 Task: Choose the repositories for general actions permissions to "All repositories" in the organization "Mark56771".
Action: Mouse moved to (1082, 81)
Screenshot: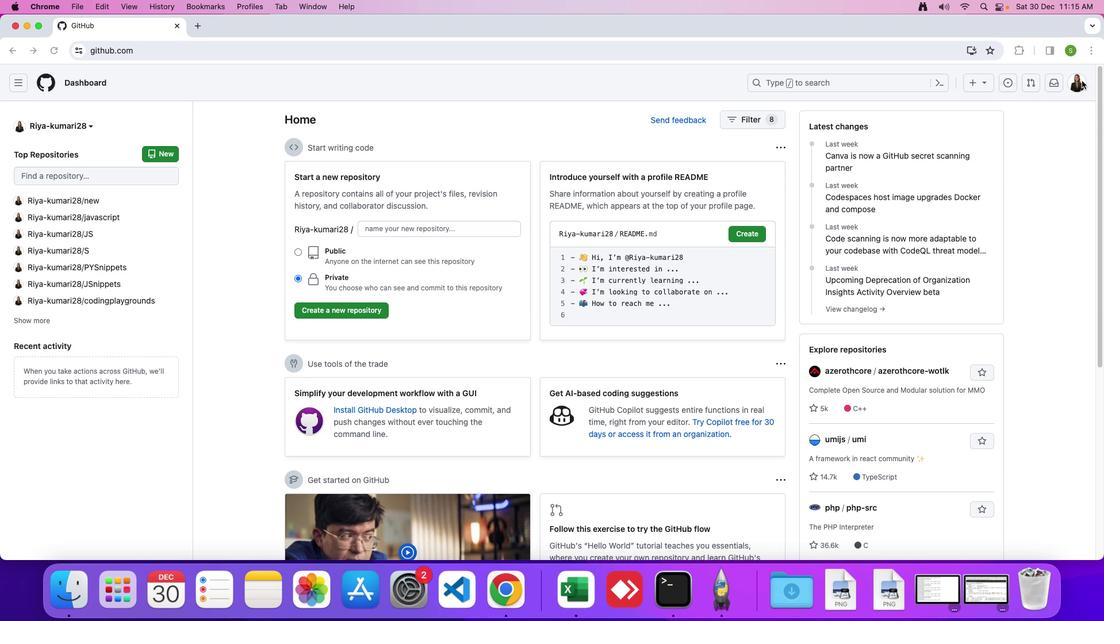
Action: Mouse pressed left at (1082, 81)
Screenshot: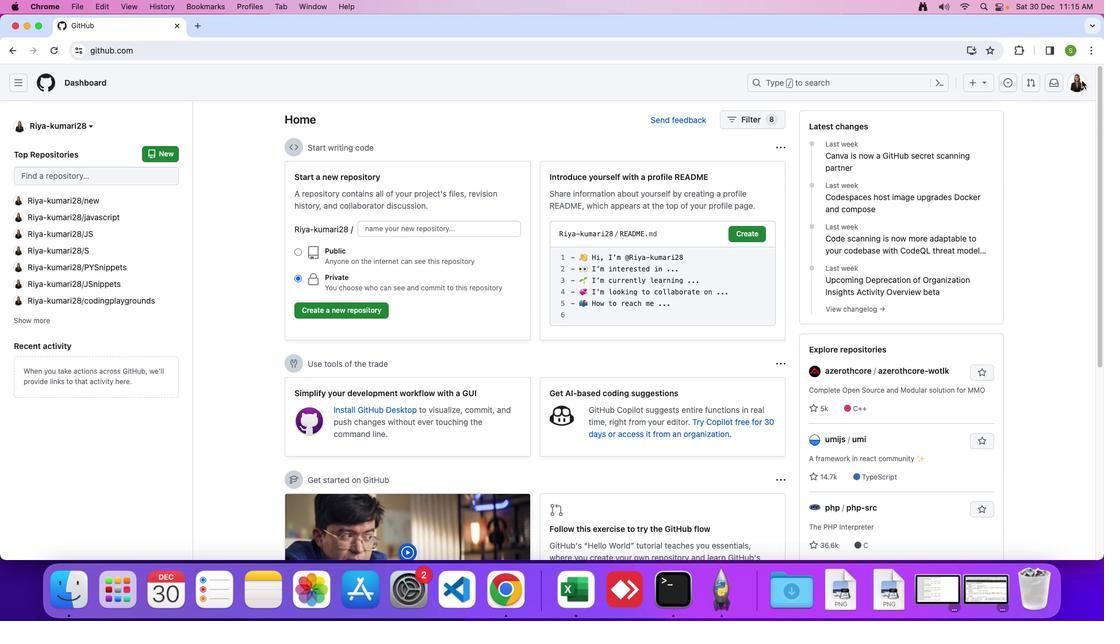 
Action: Mouse moved to (1078, 83)
Screenshot: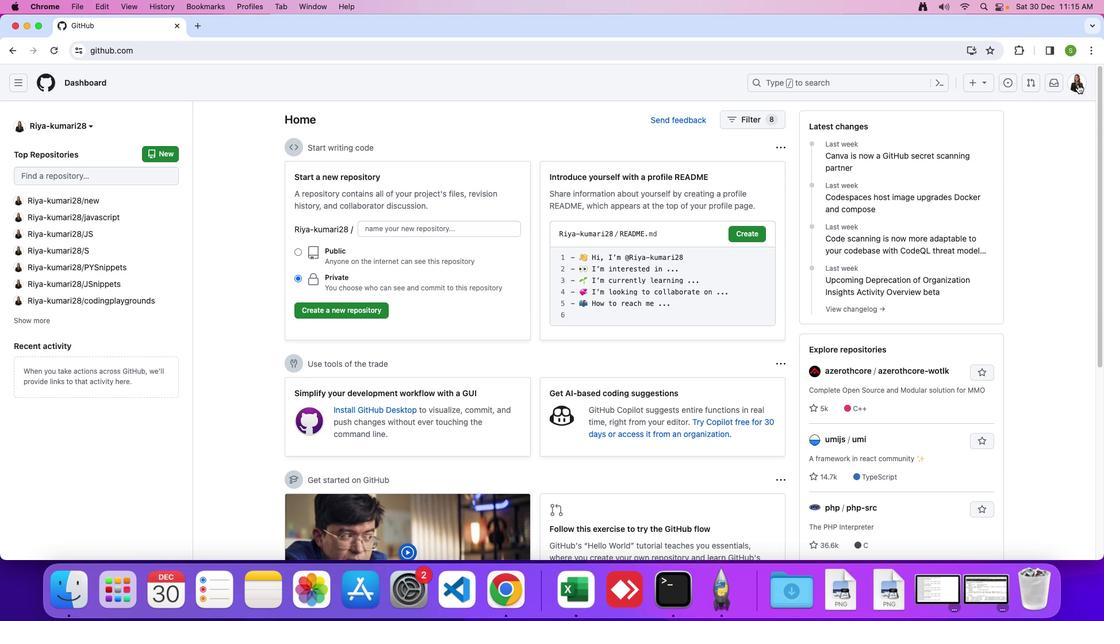 
Action: Mouse pressed left at (1078, 83)
Screenshot: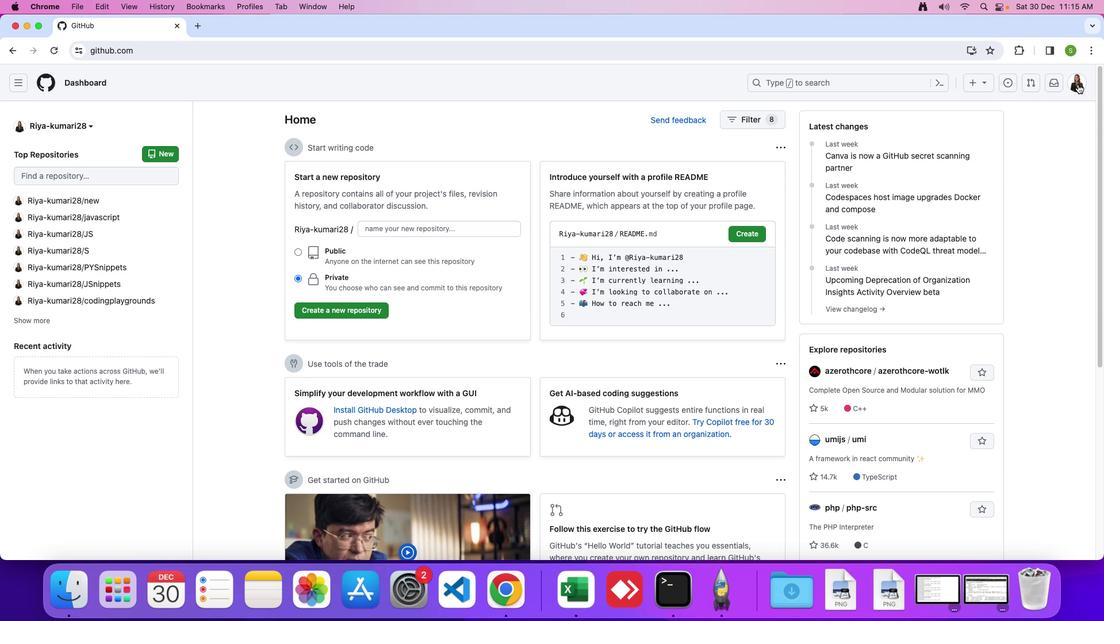 
Action: Mouse moved to (1014, 221)
Screenshot: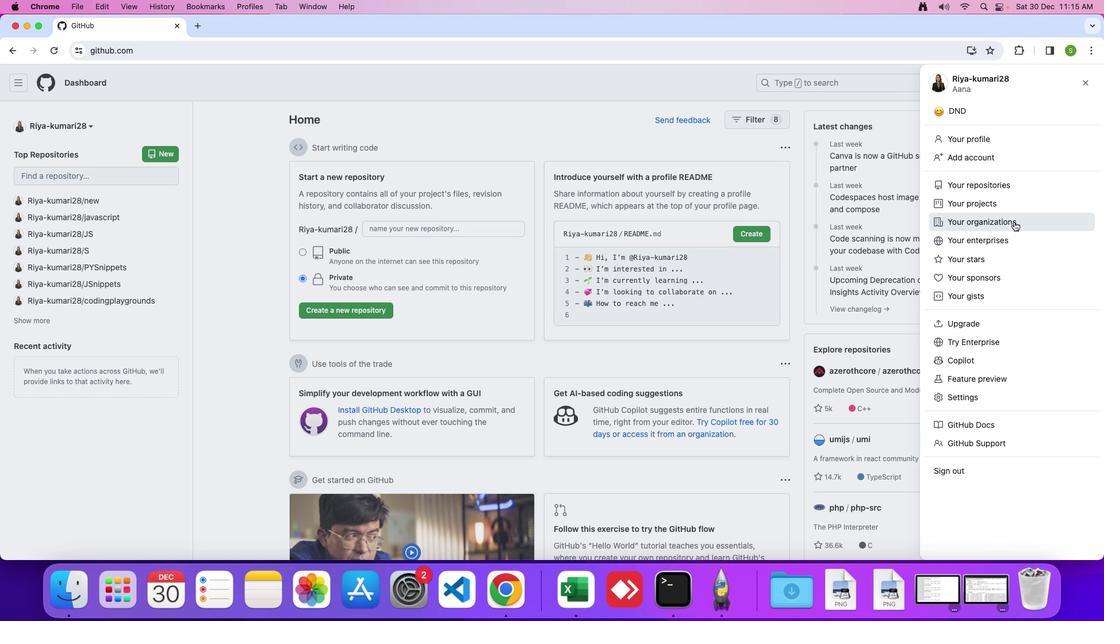 
Action: Mouse pressed left at (1014, 221)
Screenshot: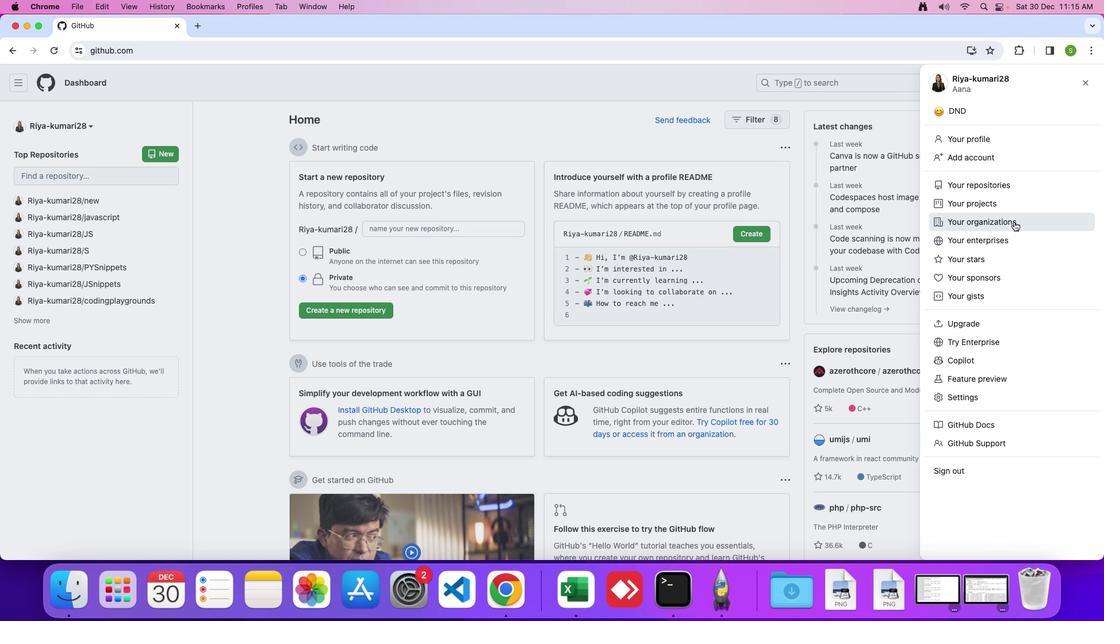 
Action: Mouse moved to (837, 238)
Screenshot: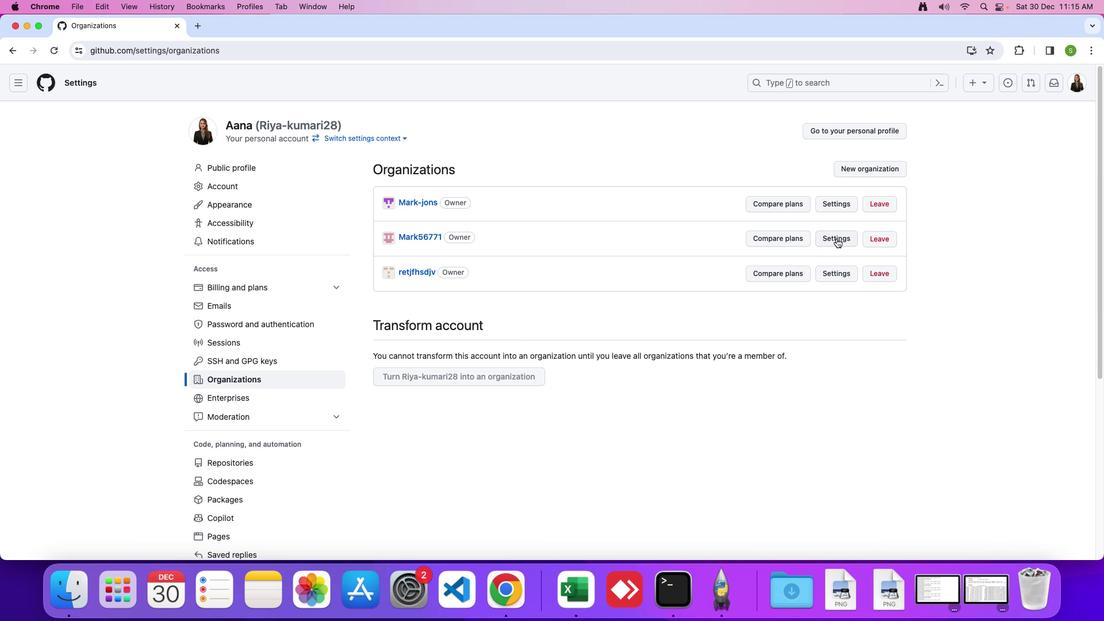 
Action: Mouse pressed left at (837, 238)
Screenshot: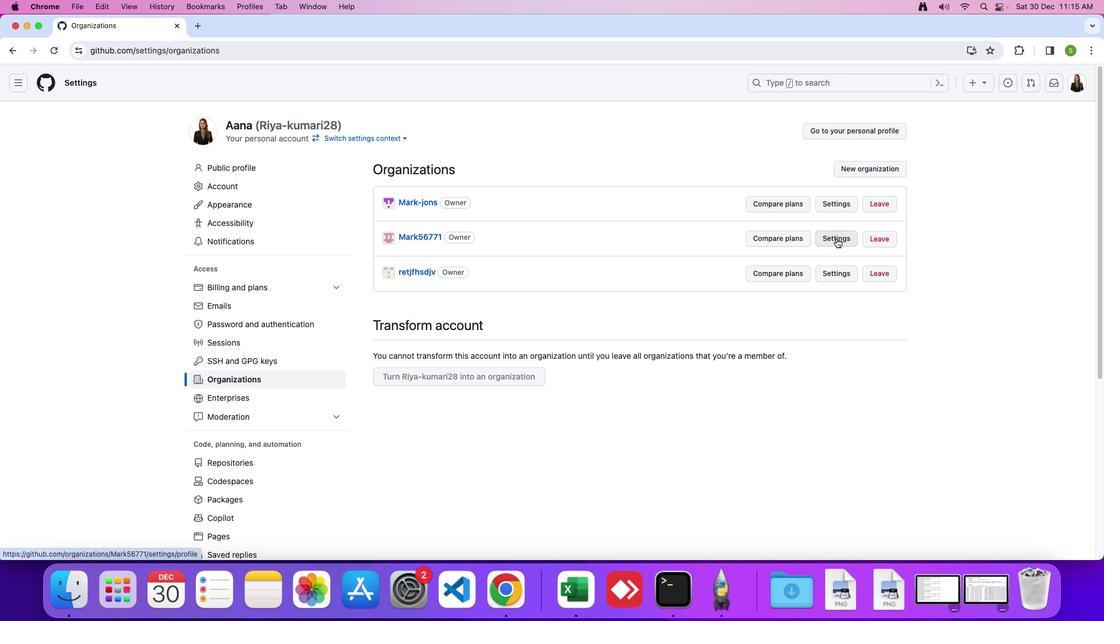 
Action: Mouse moved to (313, 406)
Screenshot: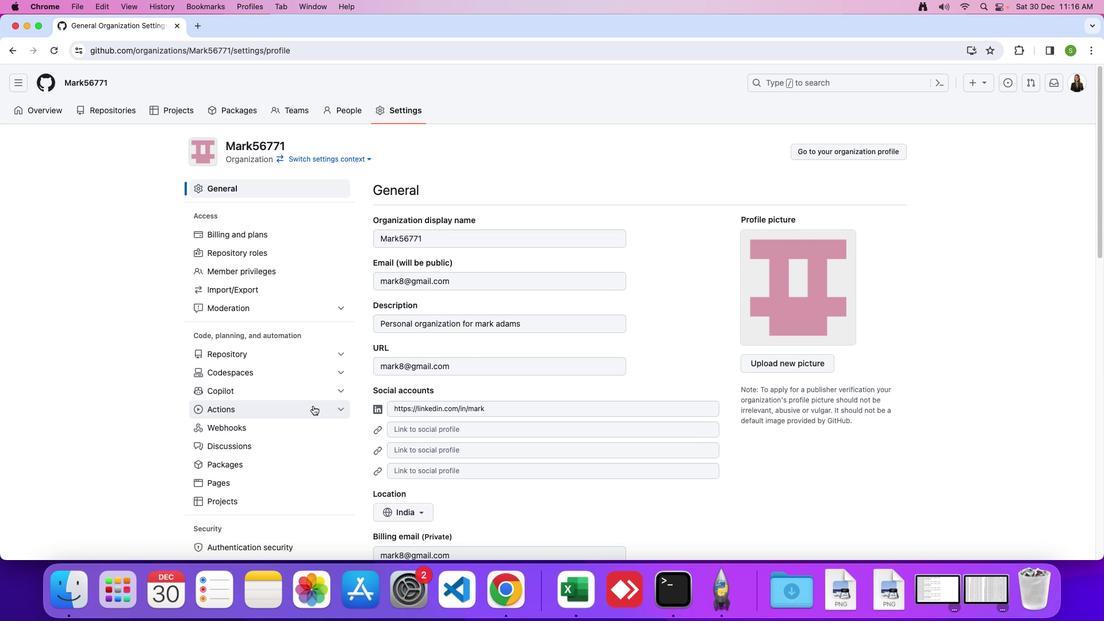 
Action: Mouse pressed left at (313, 406)
Screenshot: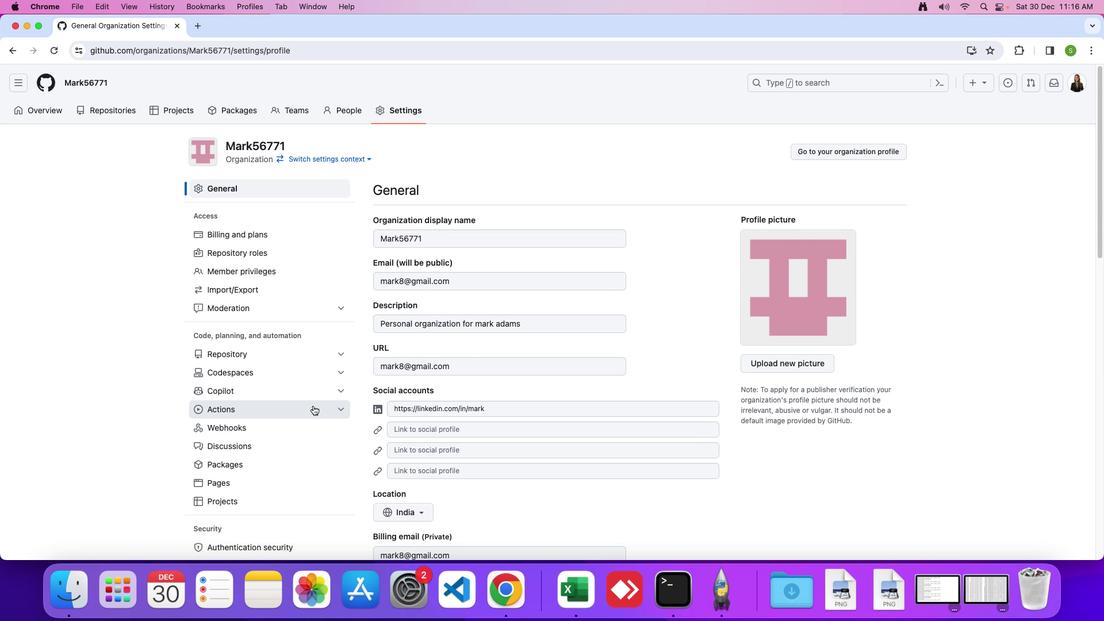 
Action: Mouse moved to (283, 425)
Screenshot: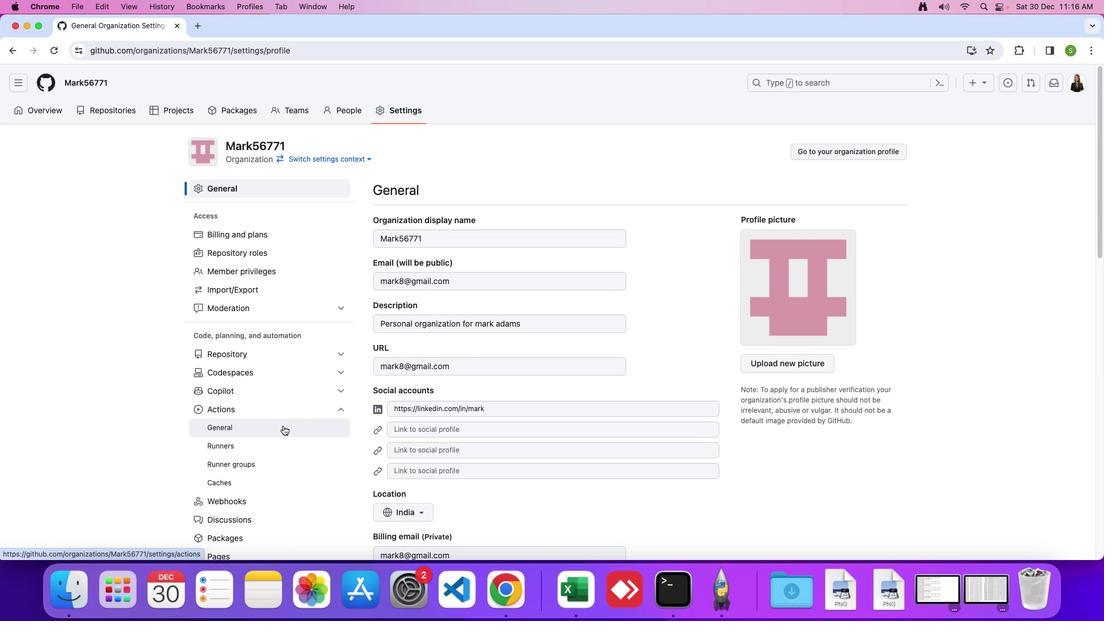 
Action: Mouse pressed left at (283, 425)
Screenshot: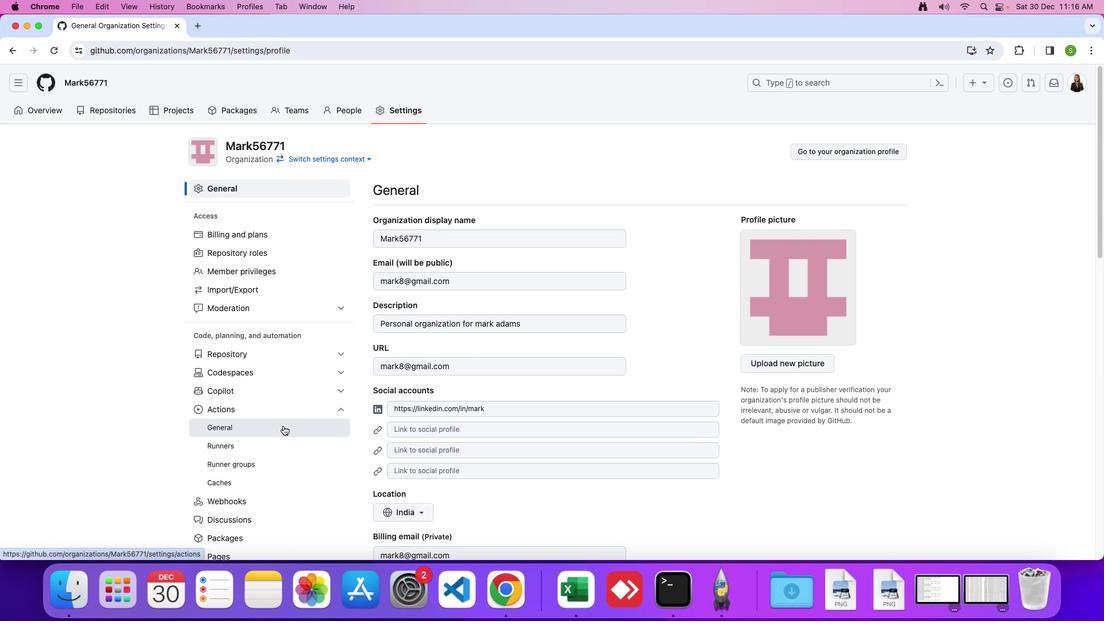 
Action: Mouse moved to (471, 264)
Screenshot: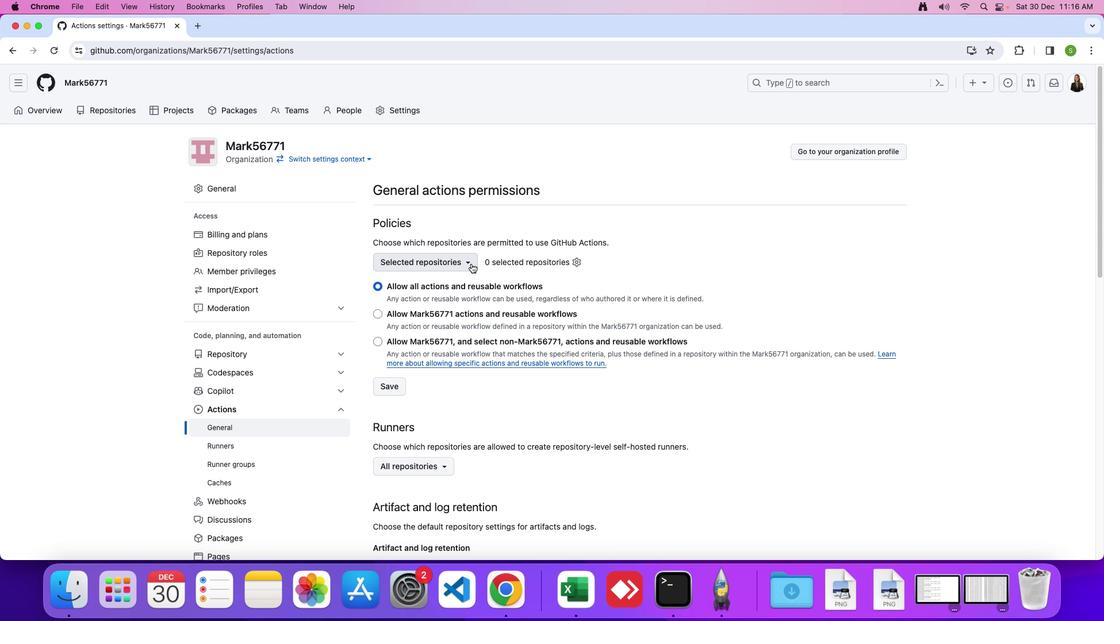 
Action: Mouse pressed left at (471, 264)
Screenshot: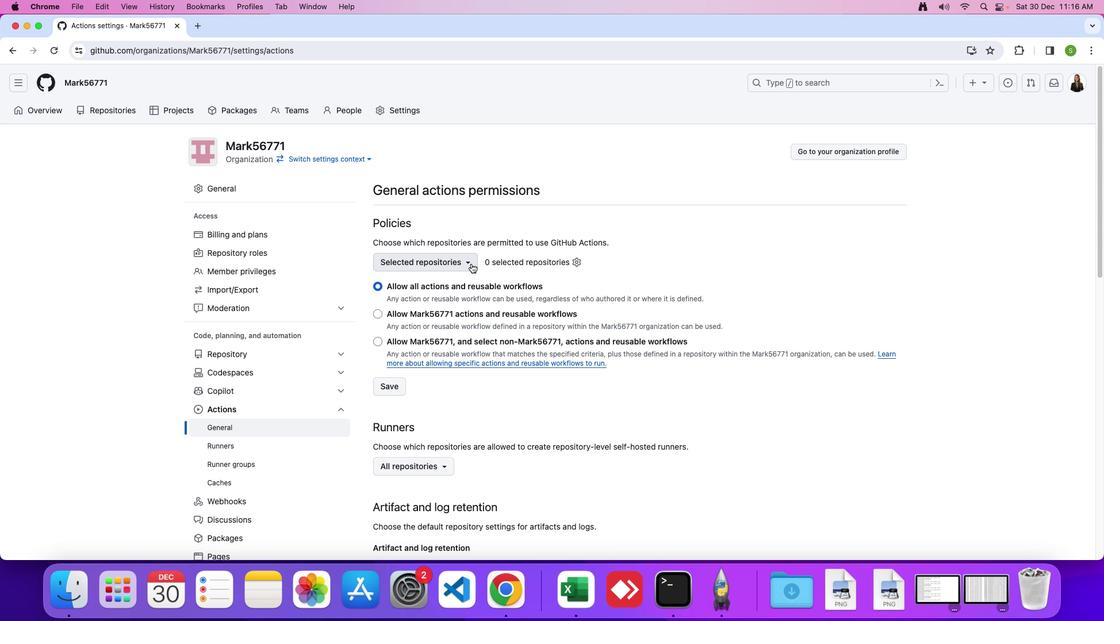 
Action: Mouse moved to (459, 291)
Screenshot: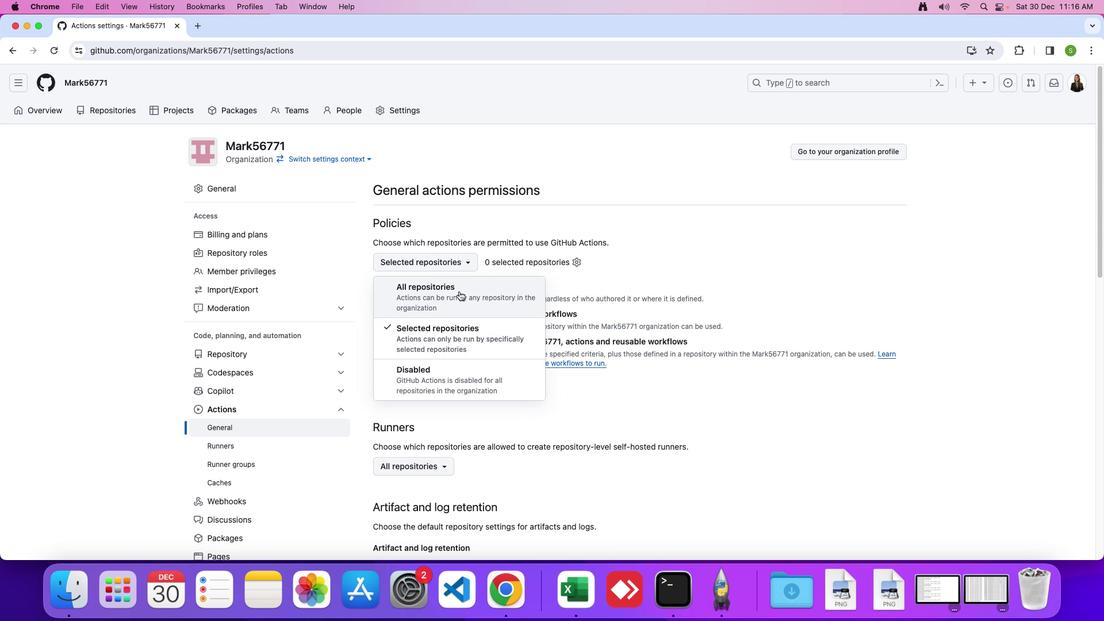 
Action: Mouse pressed left at (459, 291)
Screenshot: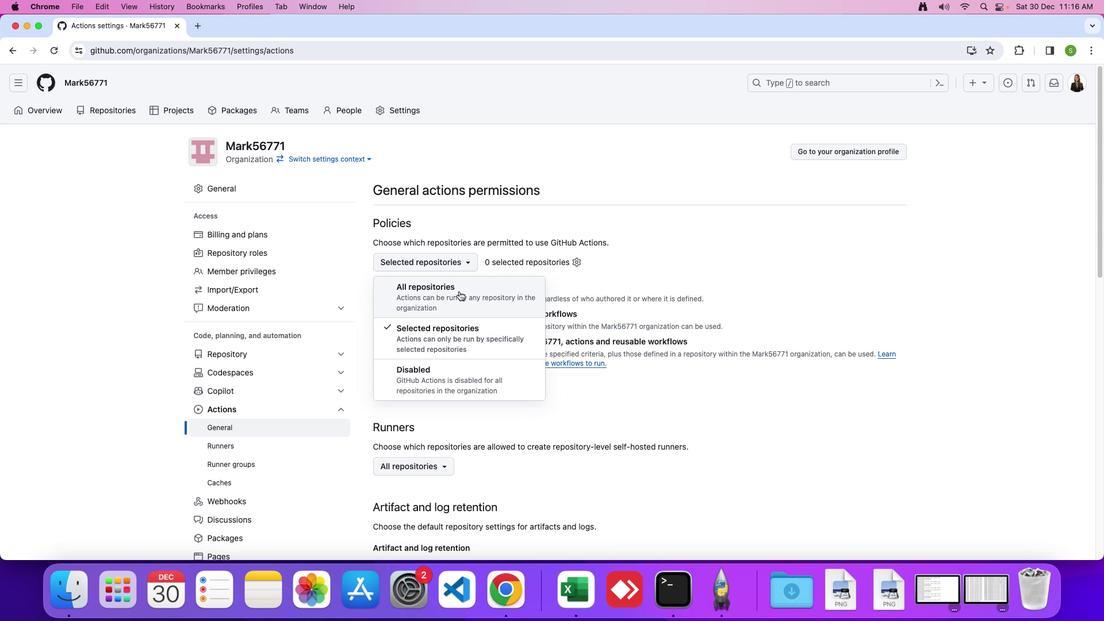 
Action: Mouse moved to (442, 278)
Screenshot: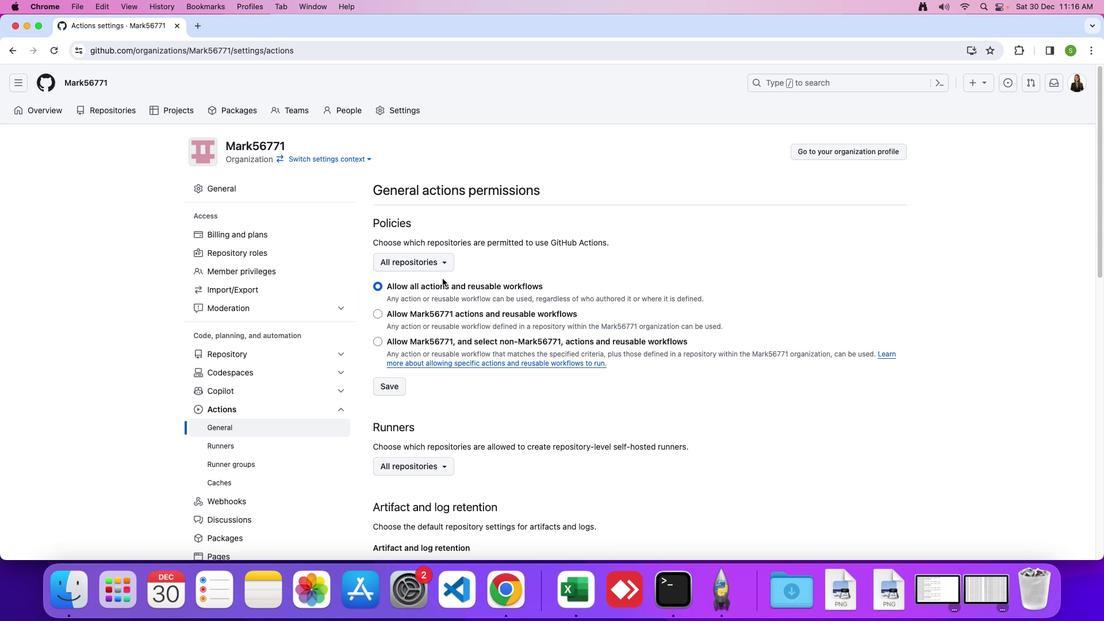 
